 Task: Change Filter to Aged Film on "Image A.jpg" and play.
Action: Mouse moved to (199, 179)
Screenshot: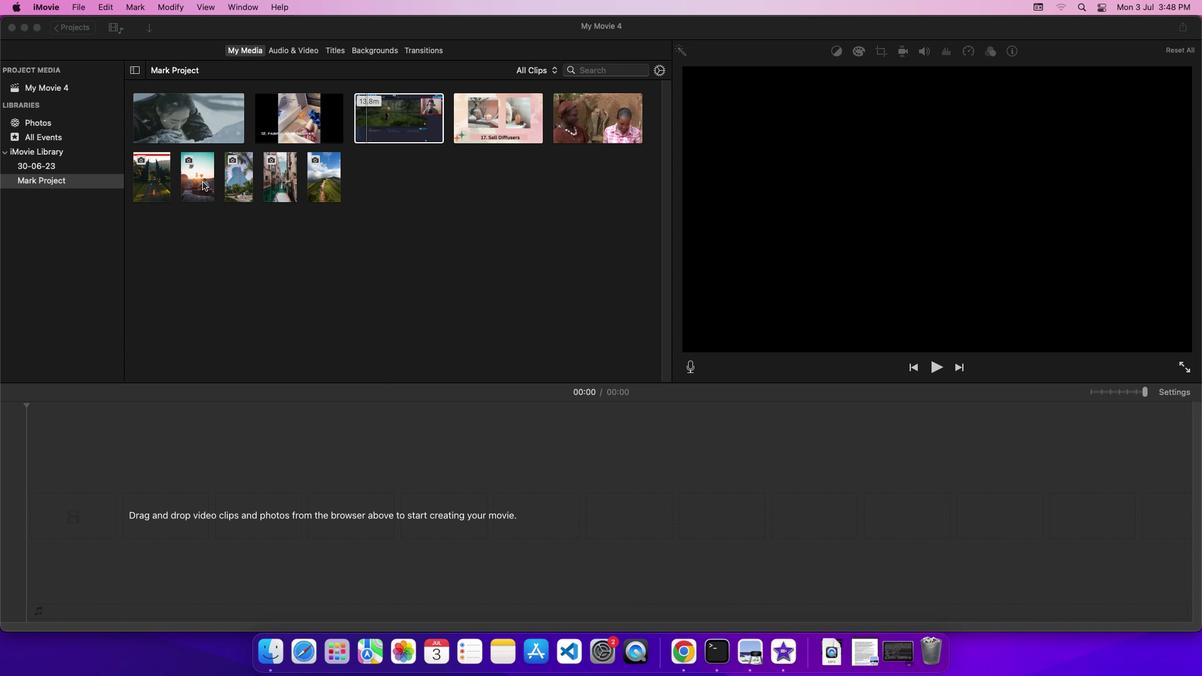 
Action: Mouse pressed left at (199, 179)
Screenshot: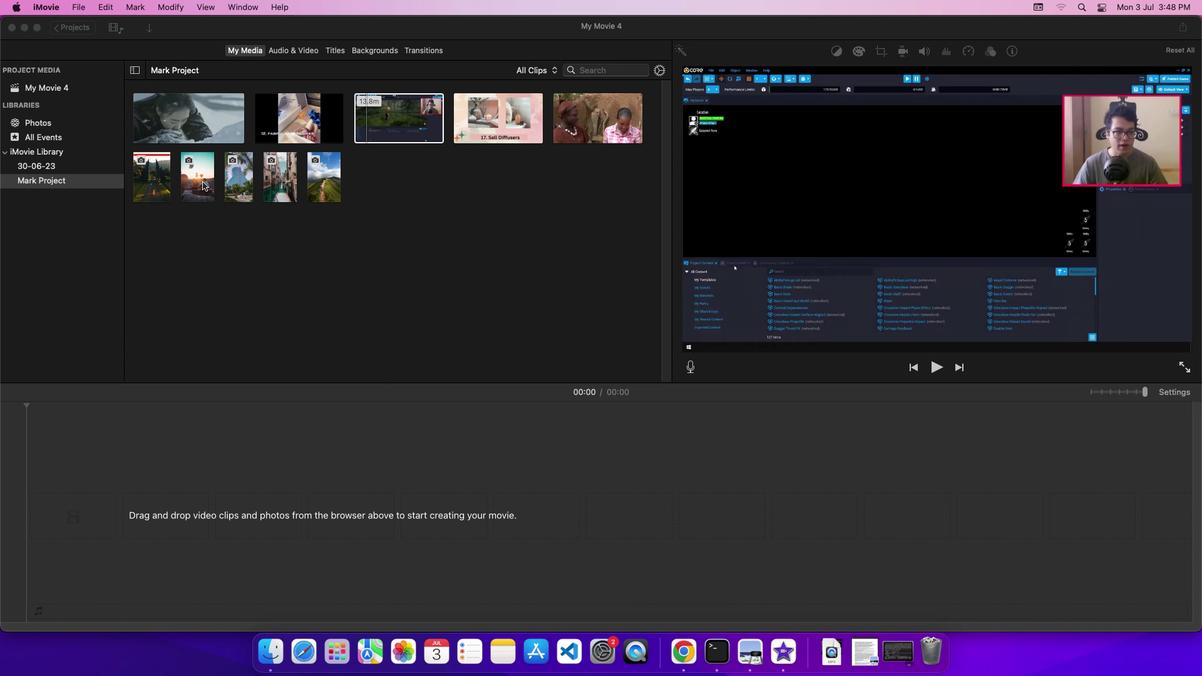 
Action: Mouse pressed left at (199, 179)
Screenshot: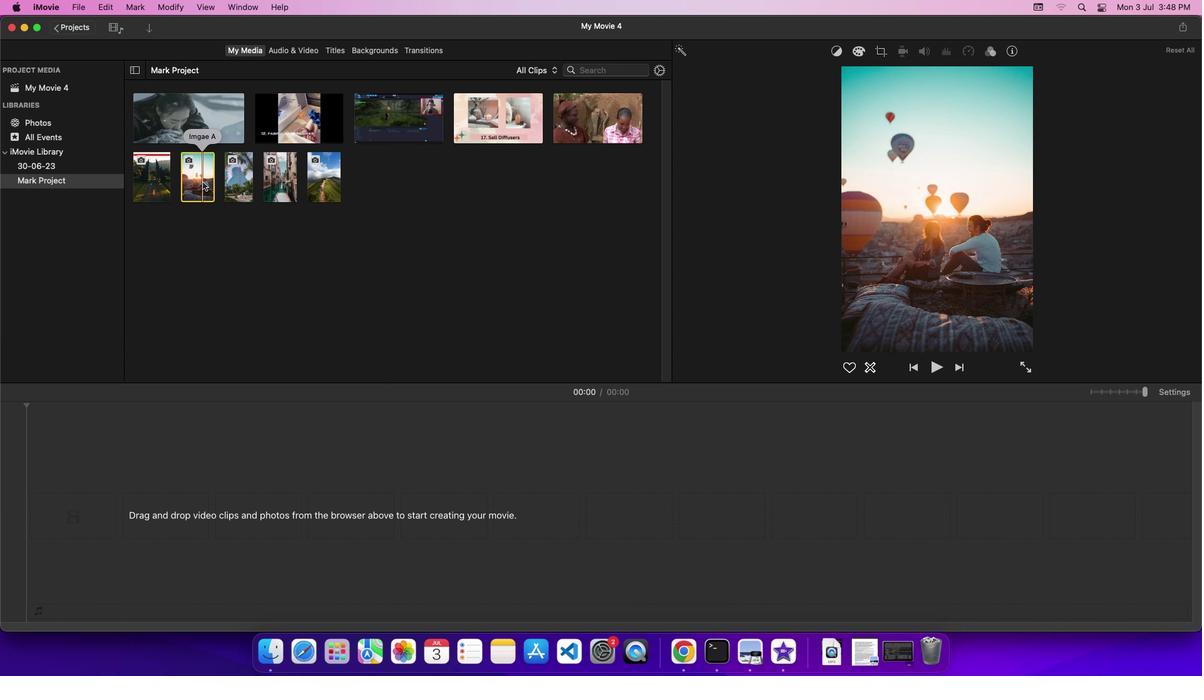 
Action: Mouse pressed left at (199, 179)
Screenshot: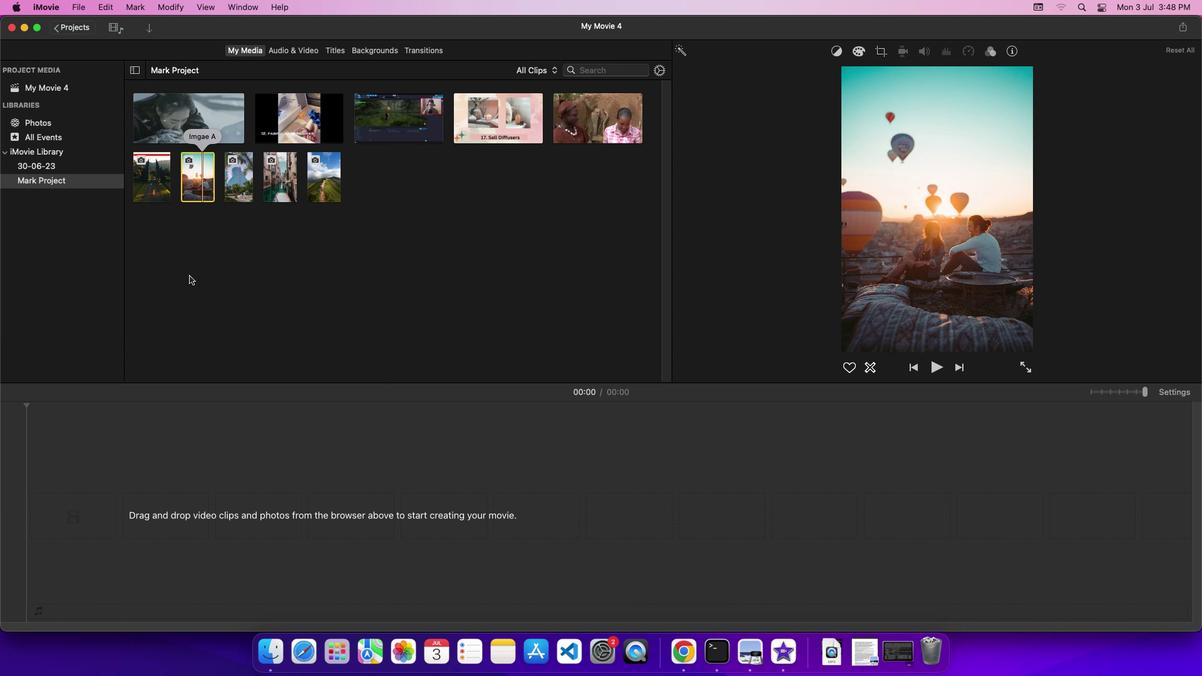 
Action: Mouse moved to (1176, 389)
Screenshot: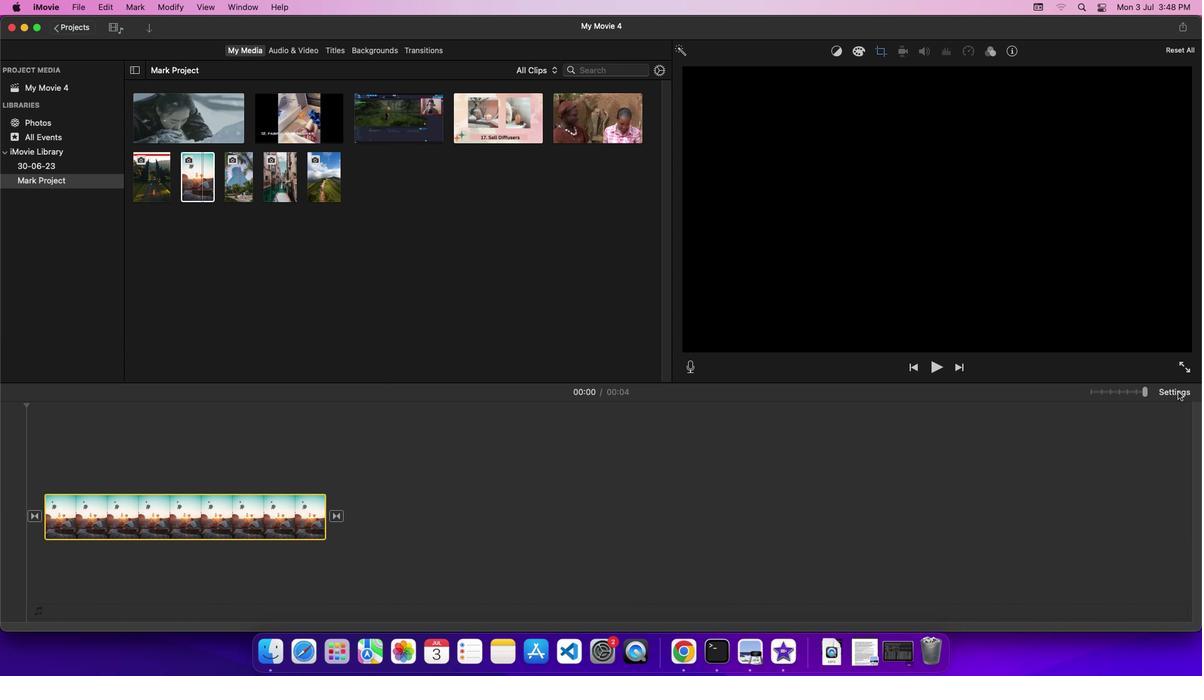 
Action: Mouse pressed left at (1176, 389)
Screenshot: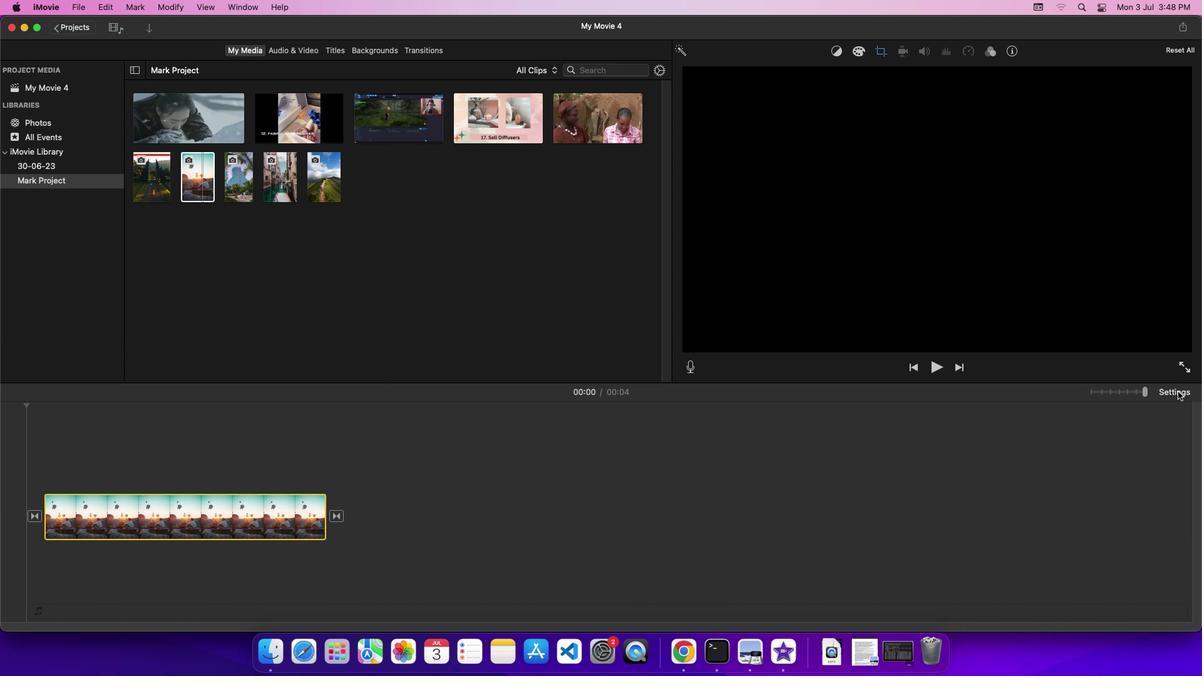 
Action: Mouse moved to (1071, 464)
Screenshot: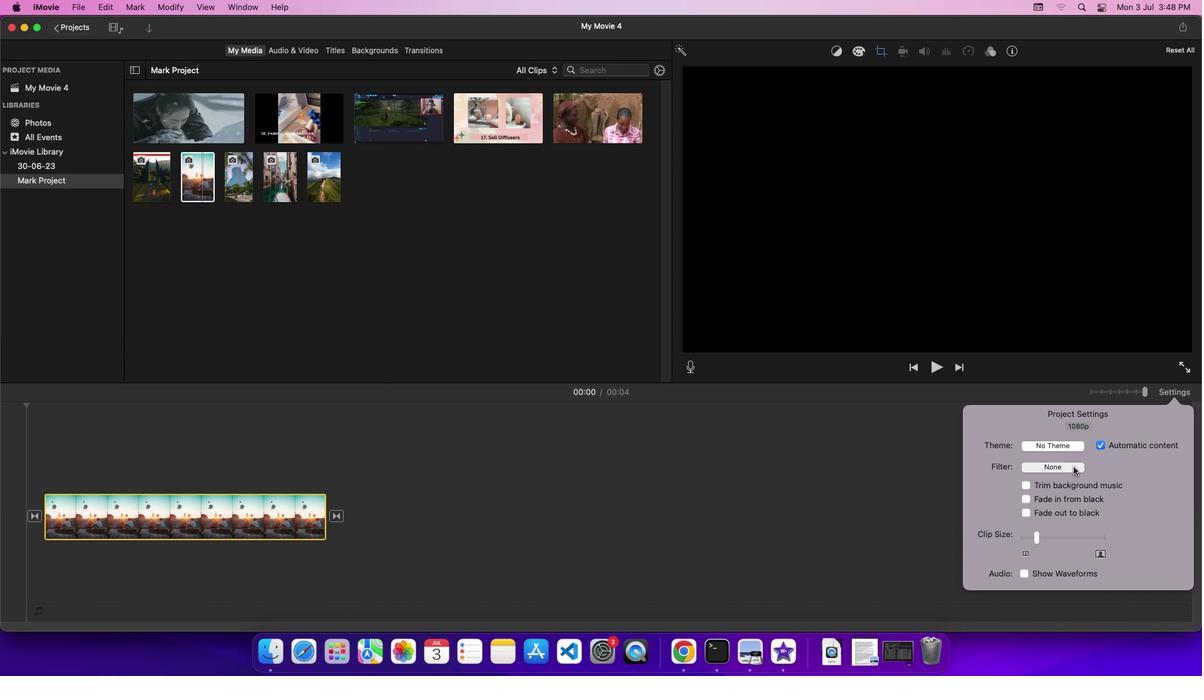 
Action: Mouse pressed left at (1071, 464)
Screenshot: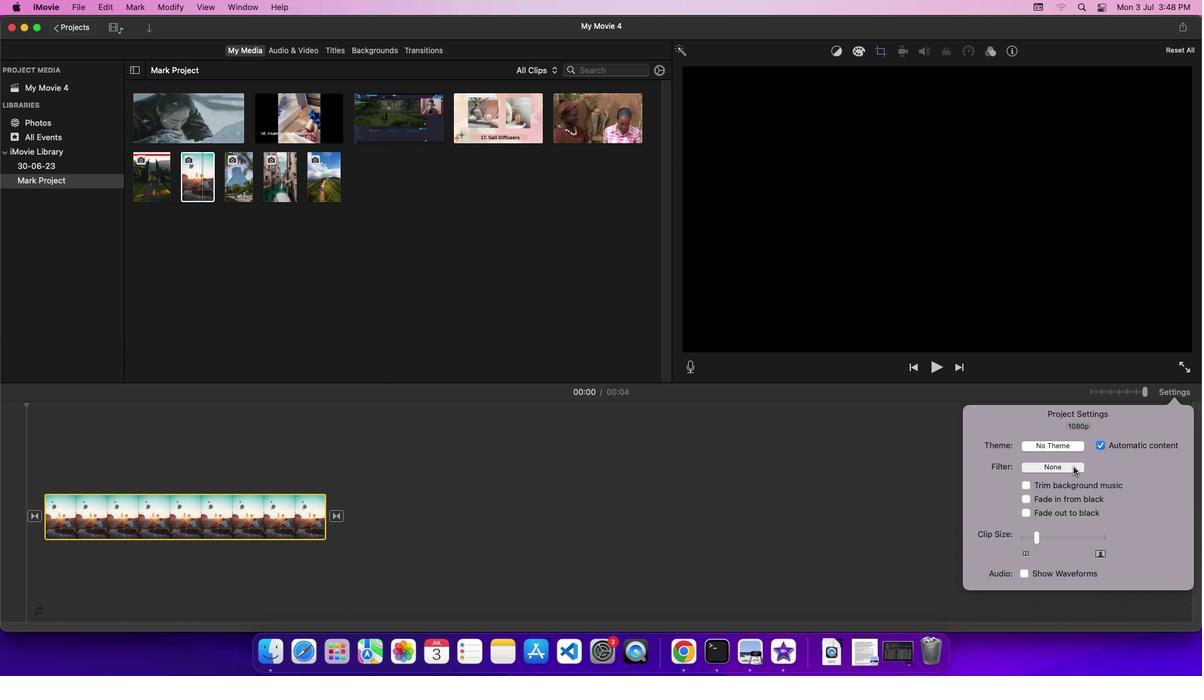
Action: Mouse moved to (87, 183)
Screenshot: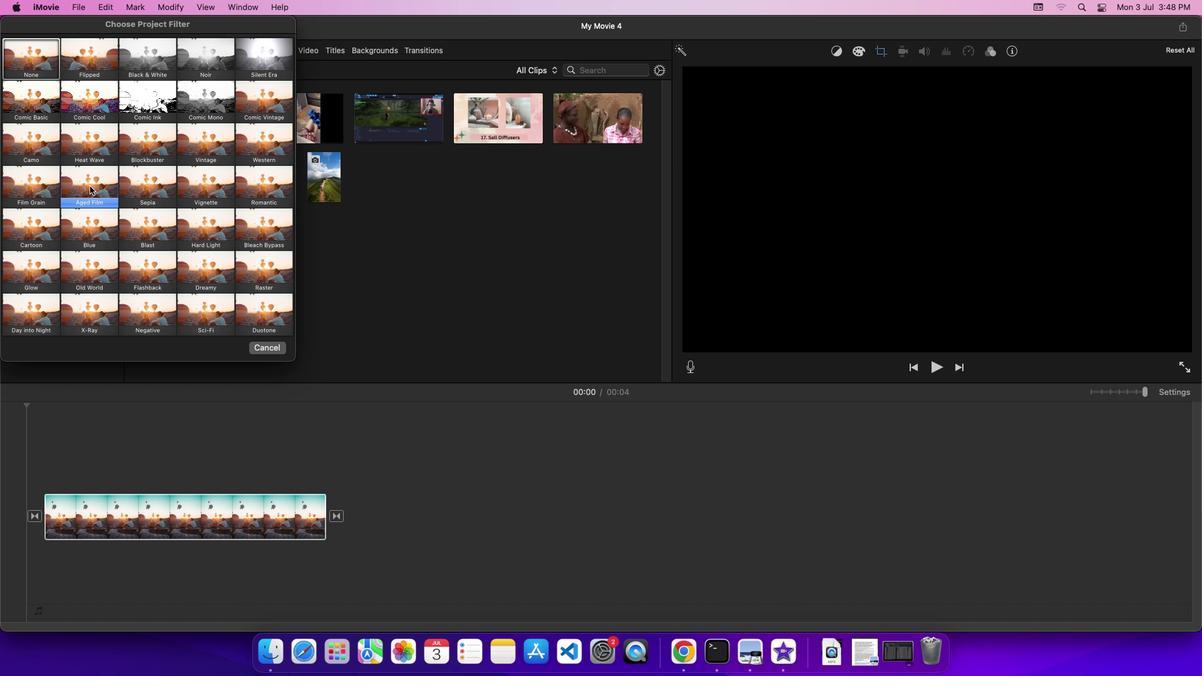 
Action: Mouse pressed left at (87, 183)
Screenshot: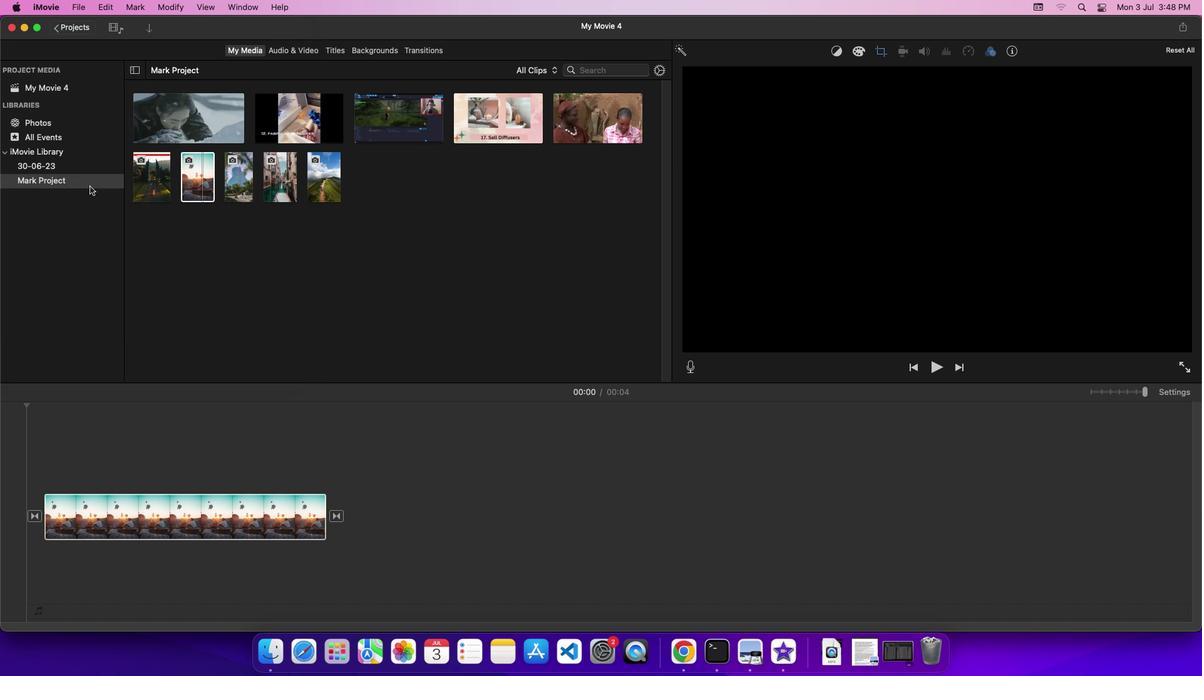 
Action: Mouse moved to (53, 499)
Screenshot: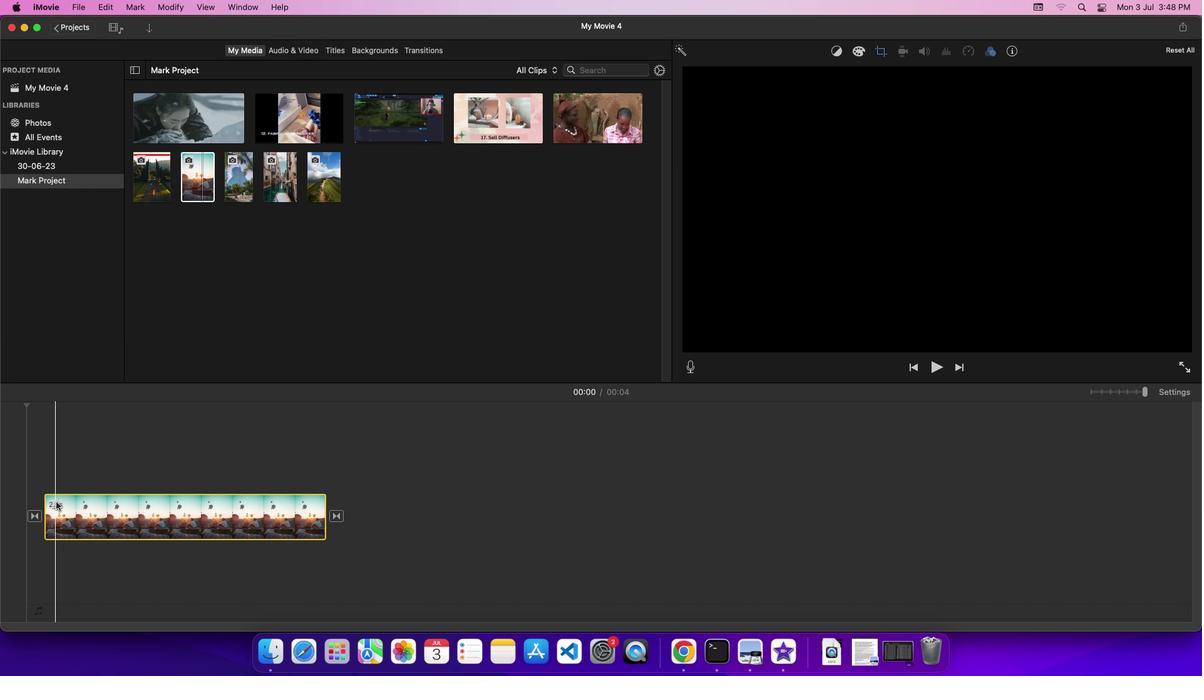 
Action: Mouse pressed left at (53, 499)
Screenshot: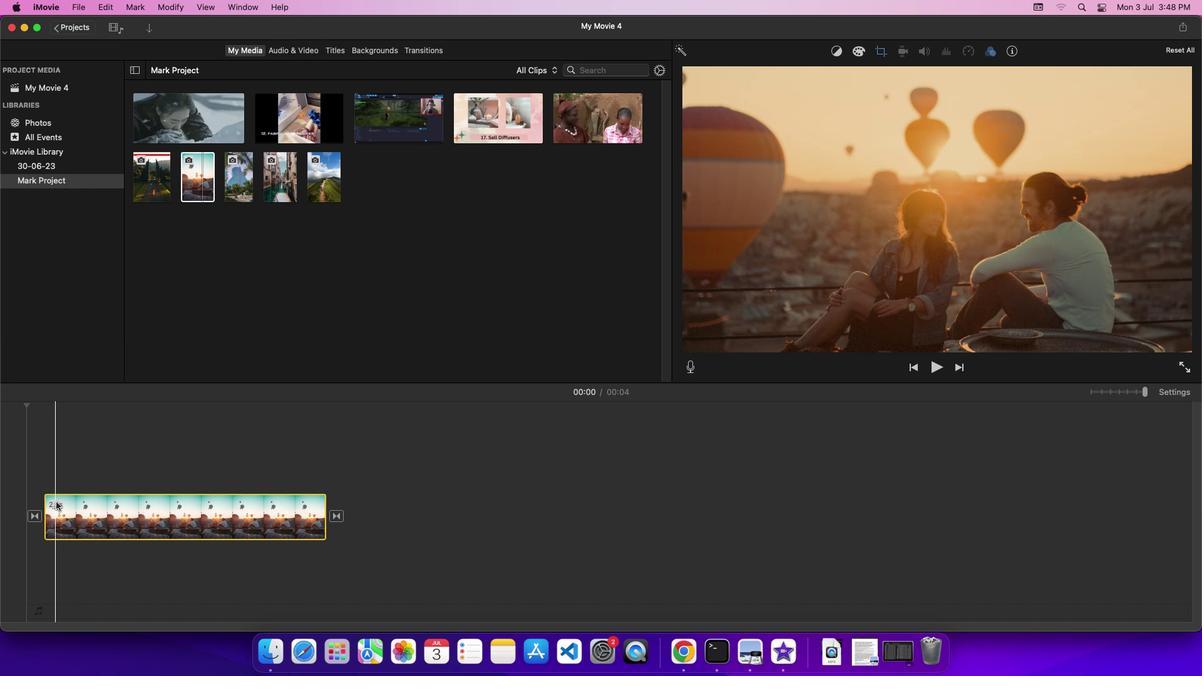 
Action: Mouse moved to (932, 361)
Screenshot: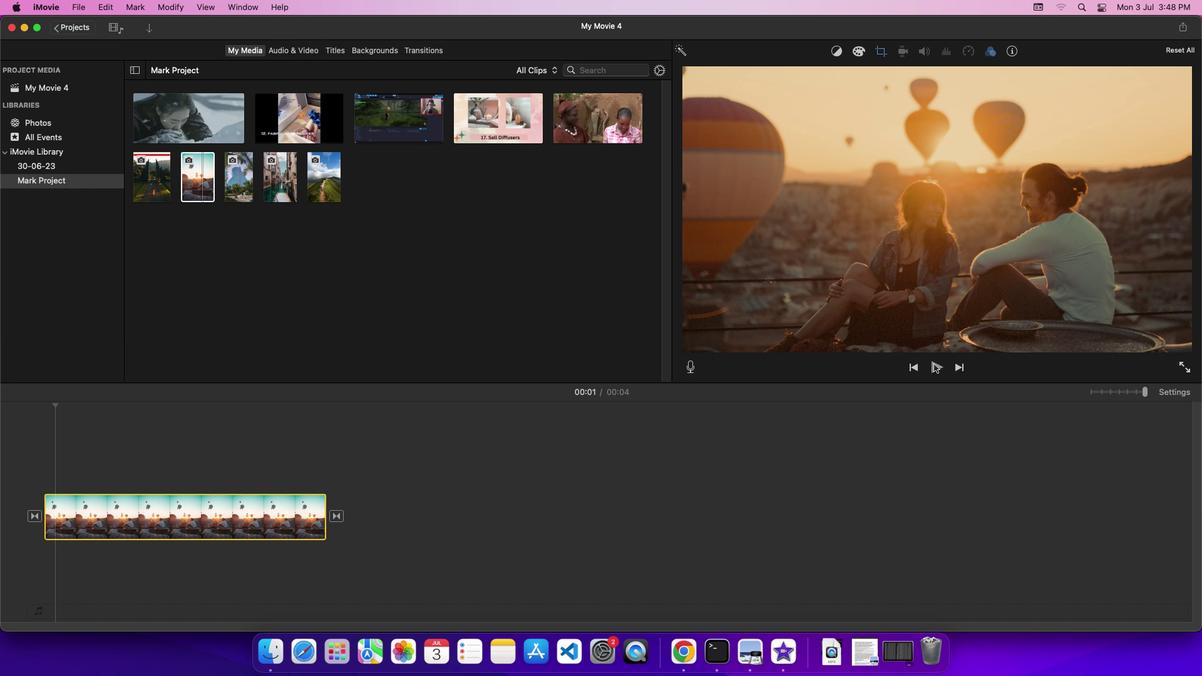 
Action: Mouse pressed left at (932, 361)
Screenshot: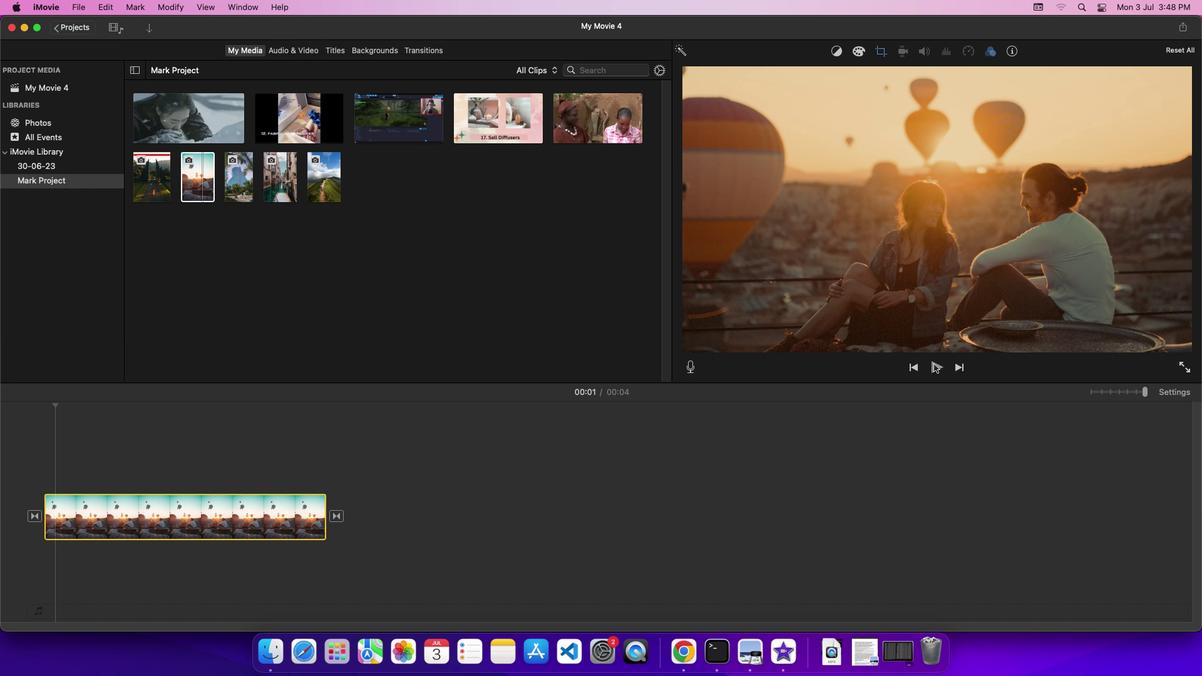 
Action: Mouse moved to (935, 399)
Screenshot: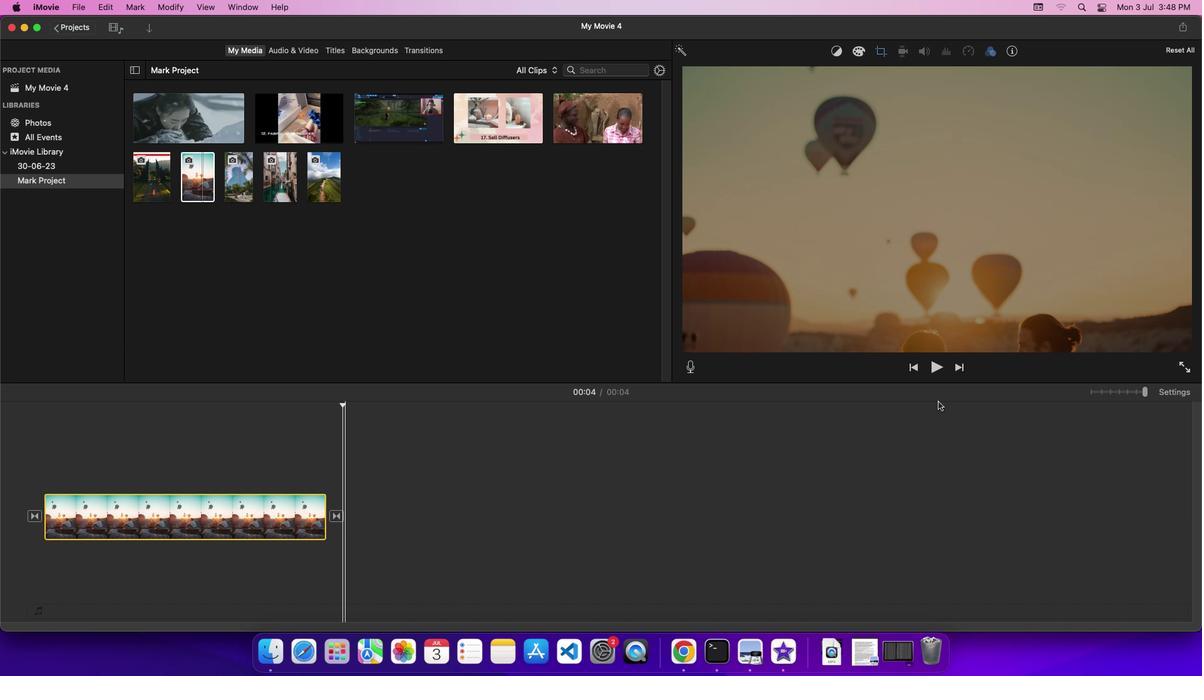 
